 Task: Set a reminder to update your computer software on the 22nd at 6:00 PM.
Action: Mouse moved to (52, 239)
Screenshot: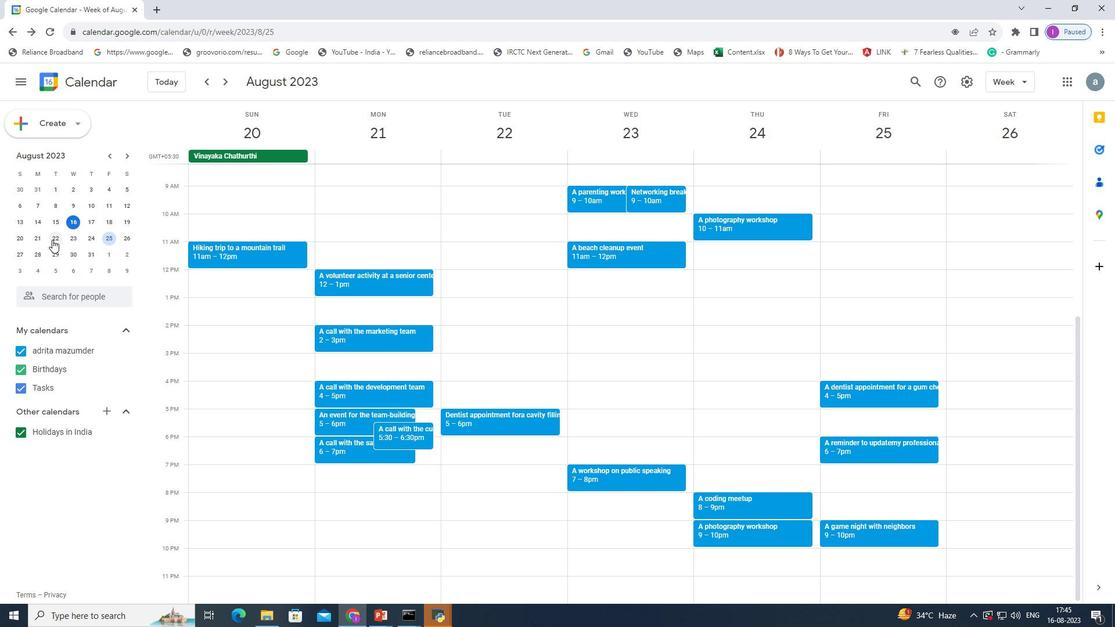 
Action: Mouse pressed left at (52, 239)
Screenshot: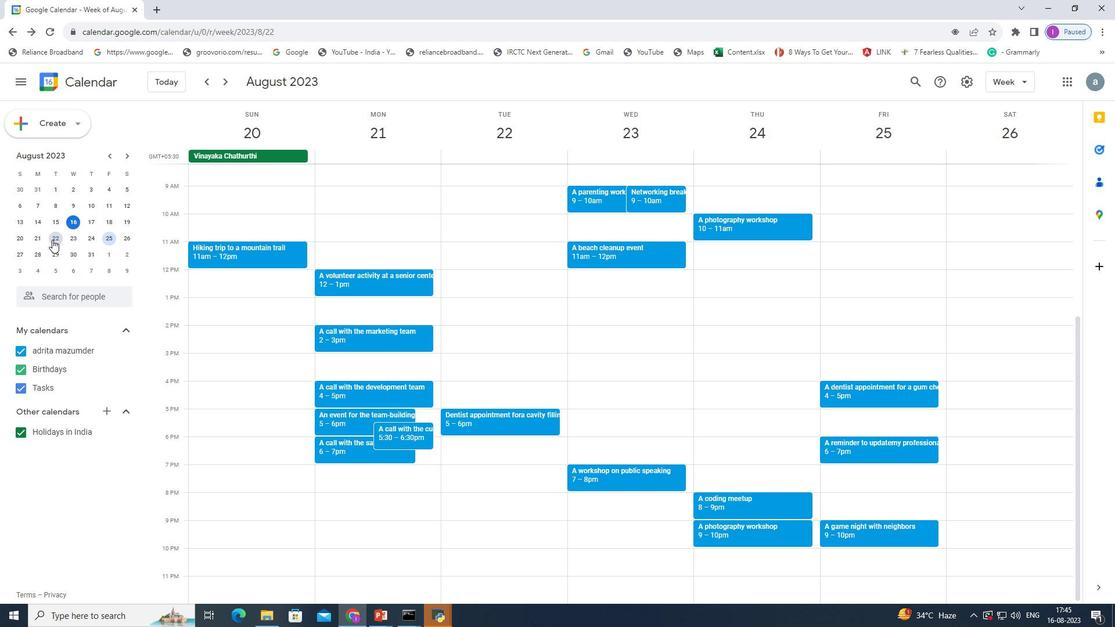 
Action: Mouse moved to (52, 239)
Screenshot: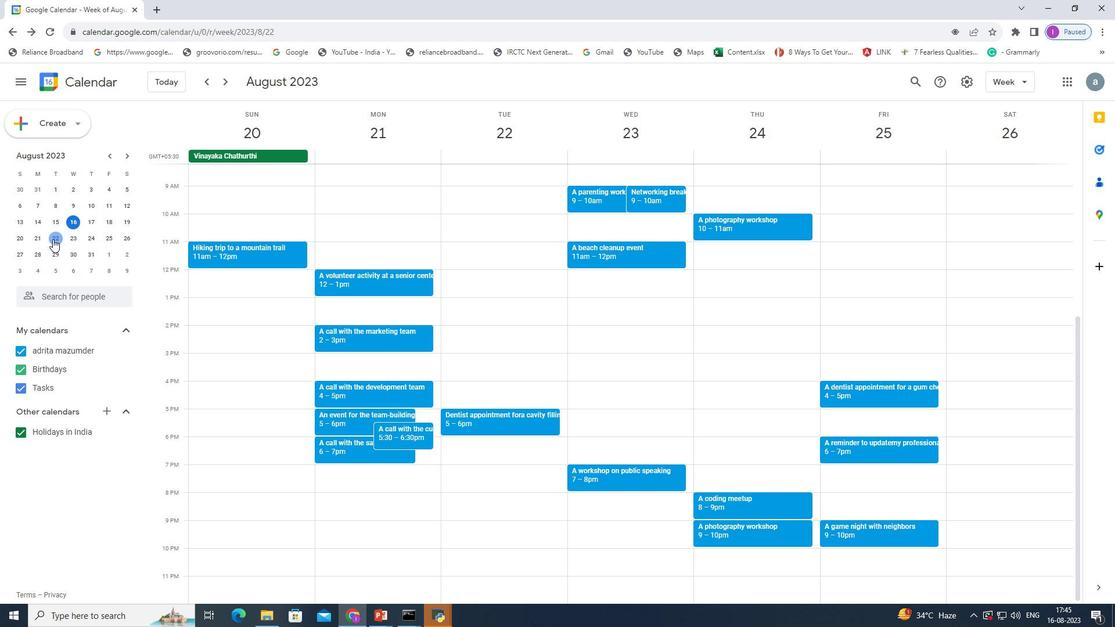 
Action: Mouse pressed left at (52, 239)
Screenshot: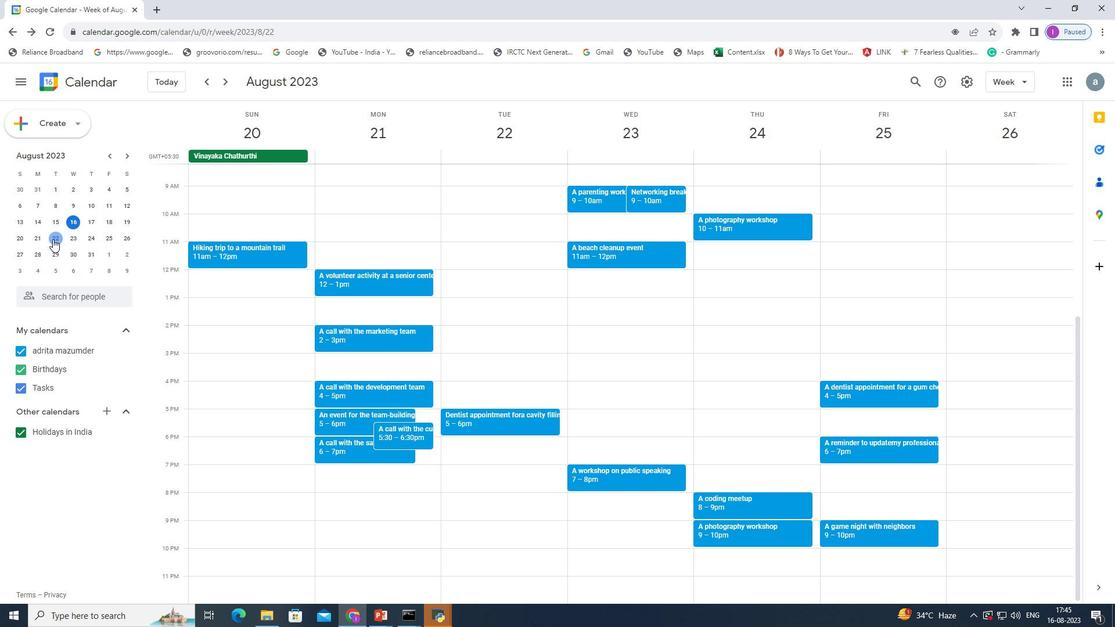 
Action: Mouse moved to (203, 437)
Screenshot: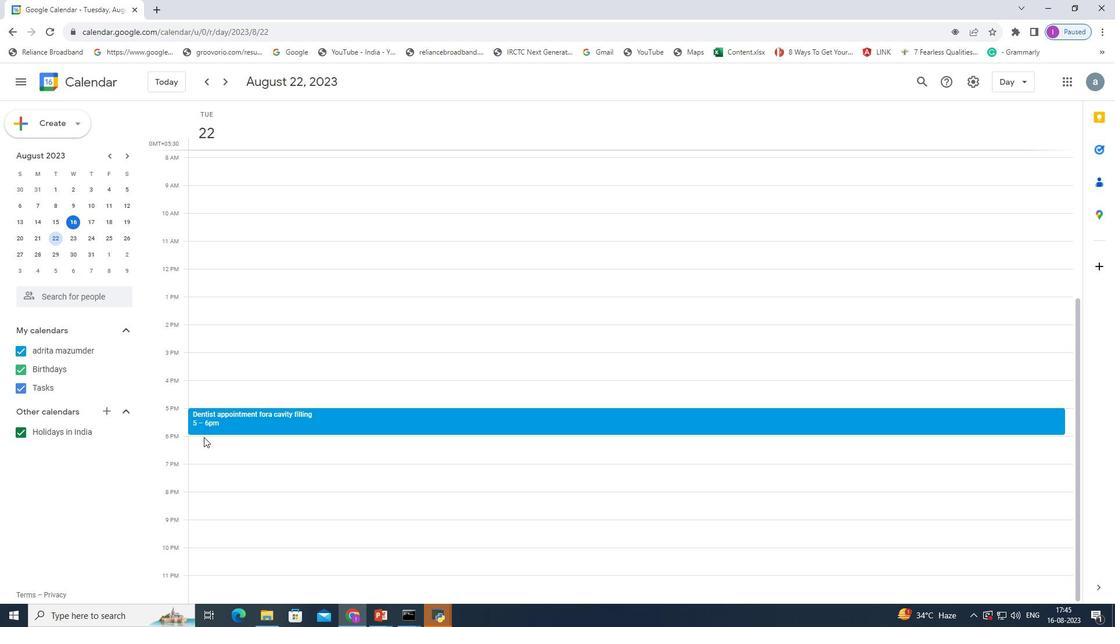
Action: Mouse pressed left at (203, 437)
Screenshot: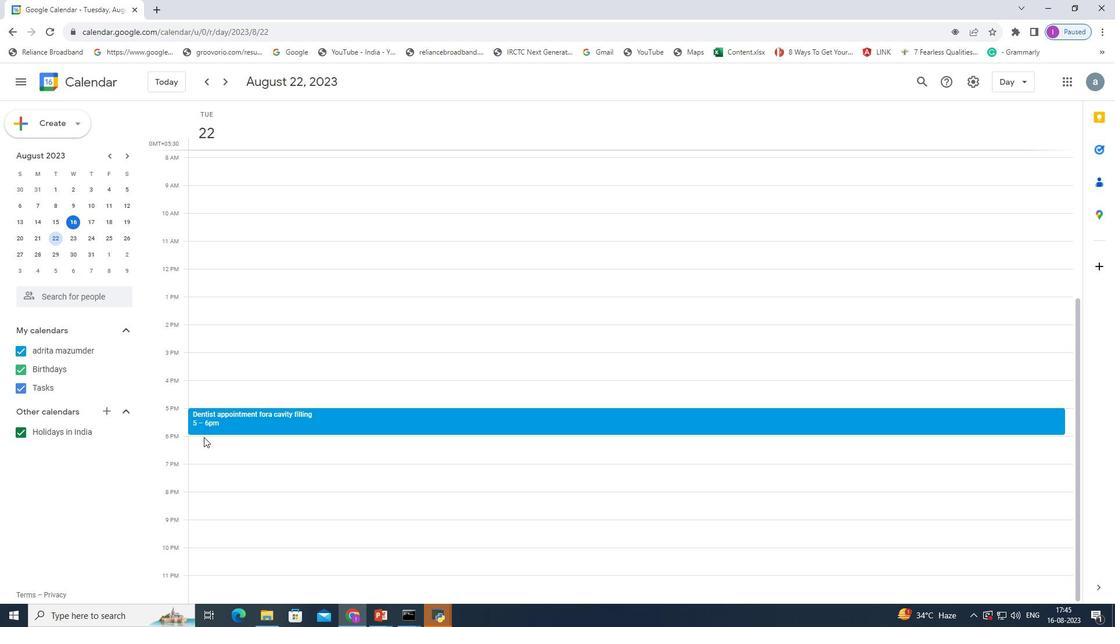 
Action: Mouse moved to (529, 221)
Screenshot: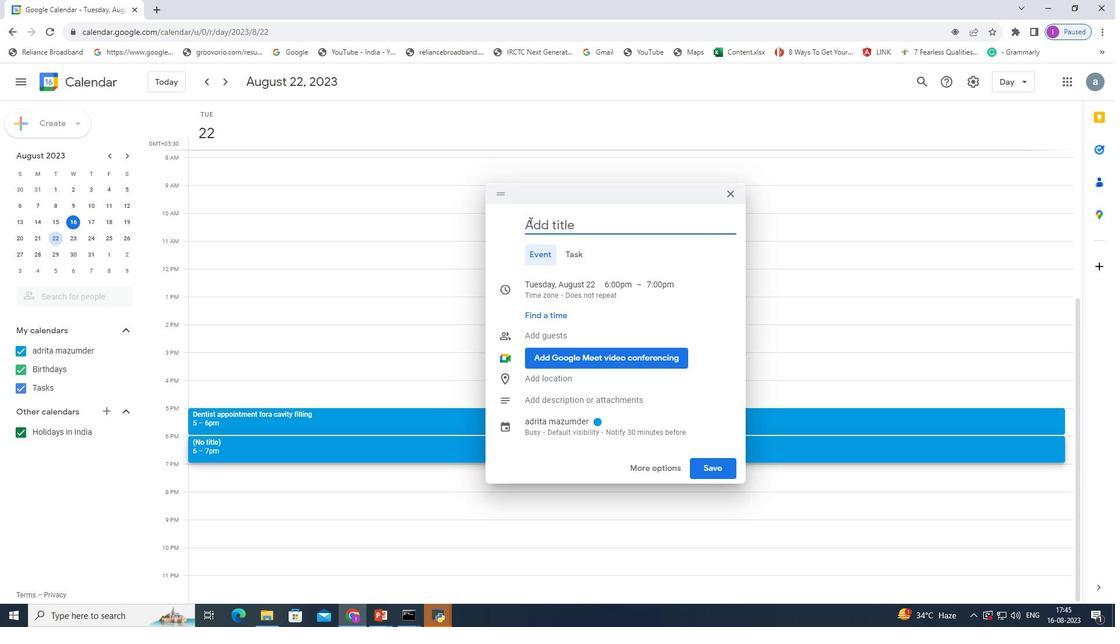 
Action: Mouse pressed left at (529, 221)
Screenshot: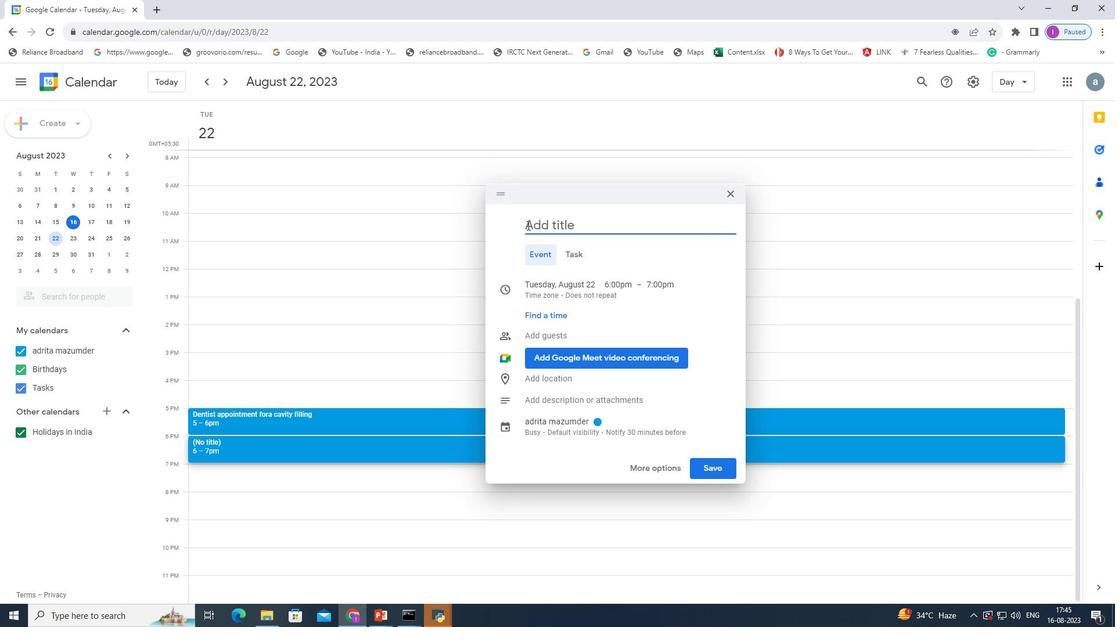
Action: Mouse moved to (527, 225)
Screenshot: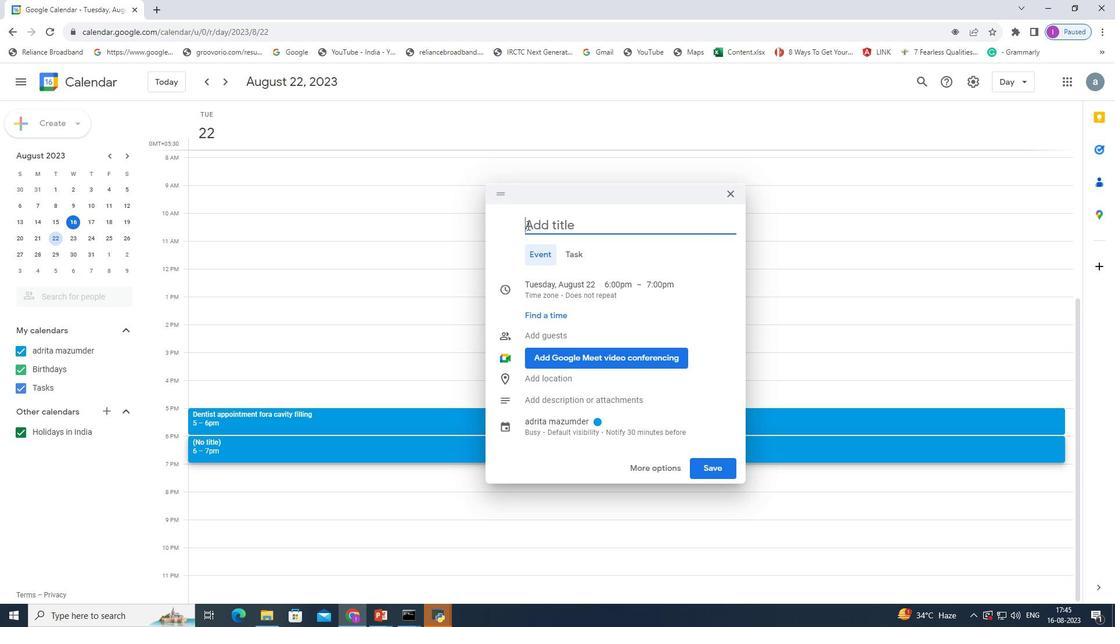 
Action: Key pressed <Key.shift>A<Key.space>reminder<Key.space>to<Key.space>update<Key.space>my<Key.space>computer<Key.space>software<Key.space>
Screenshot: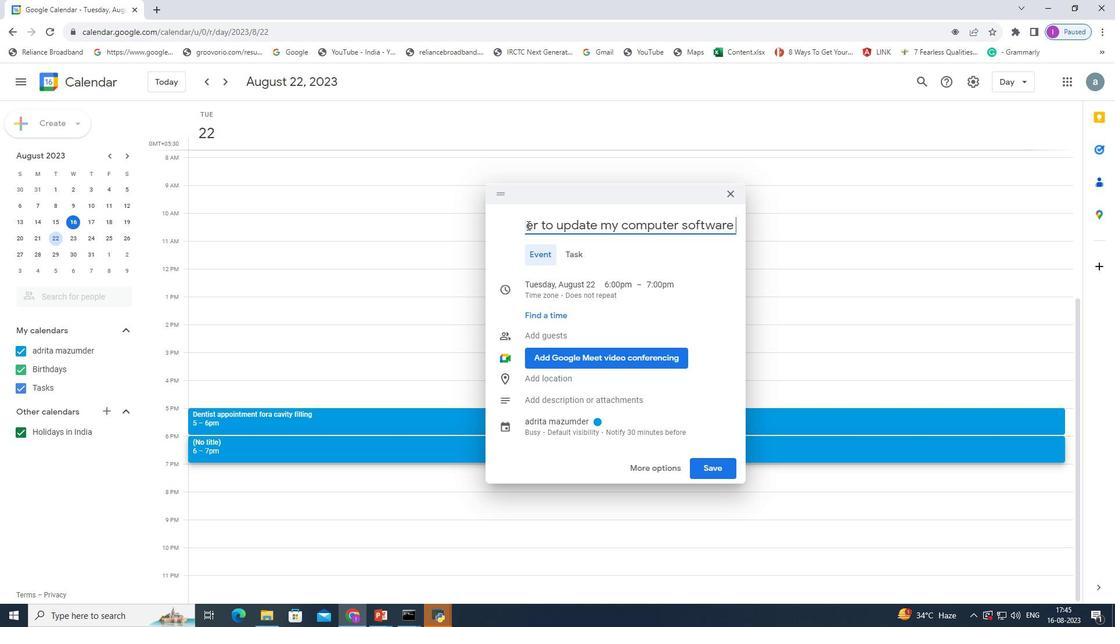 
Action: Mouse moved to (715, 467)
Screenshot: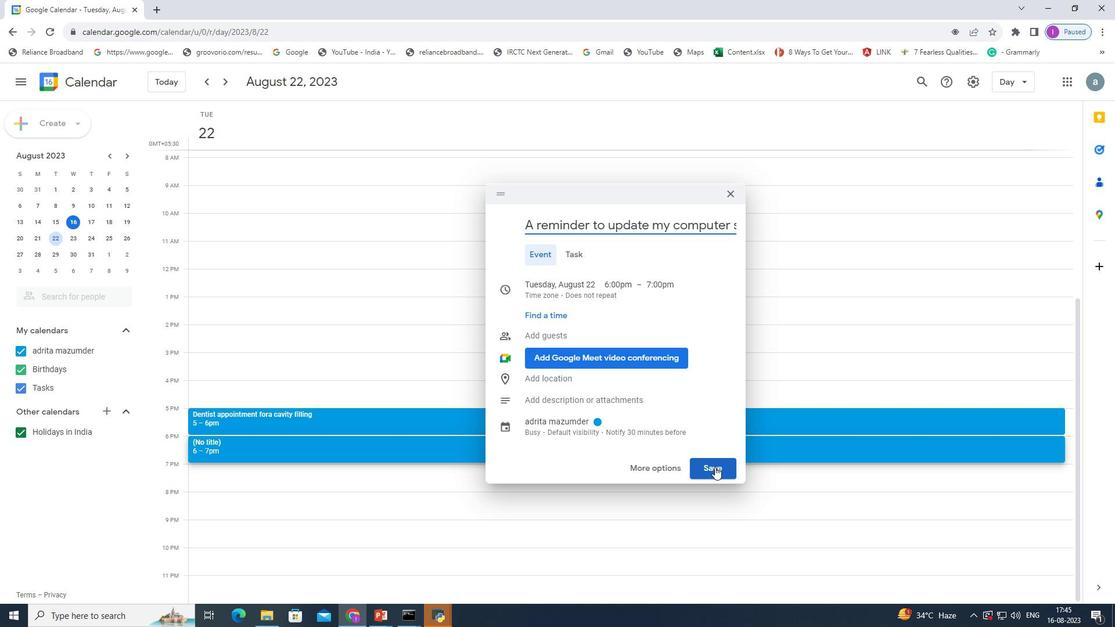 
Action: Mouse pressed left at (715, 467)
Screenshot: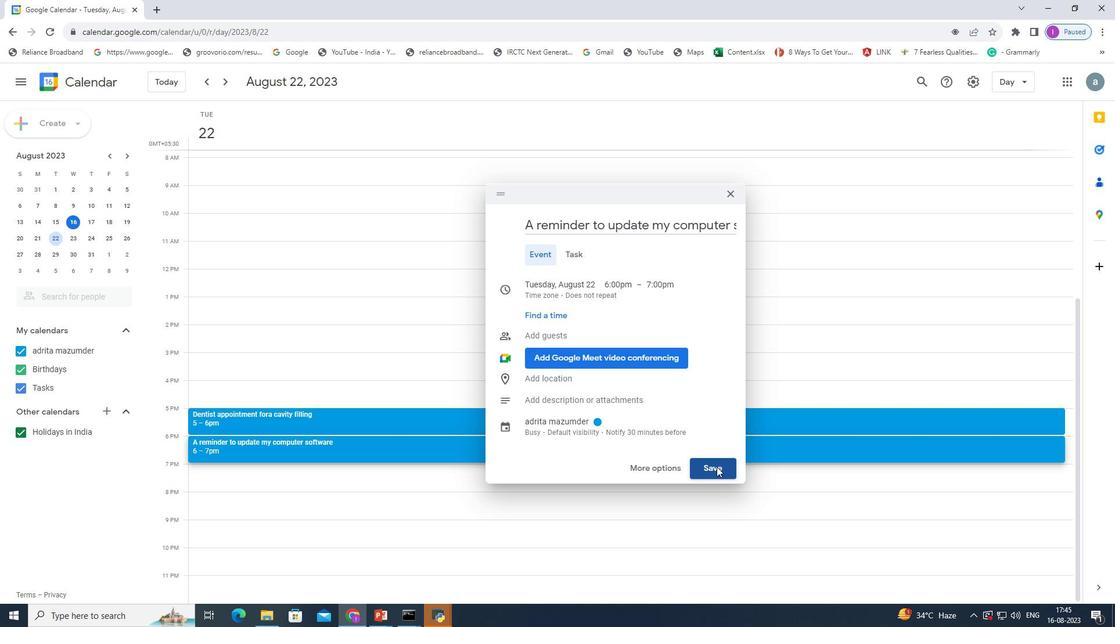 
Action: Mouse moved to (714, 462)
Screenshot: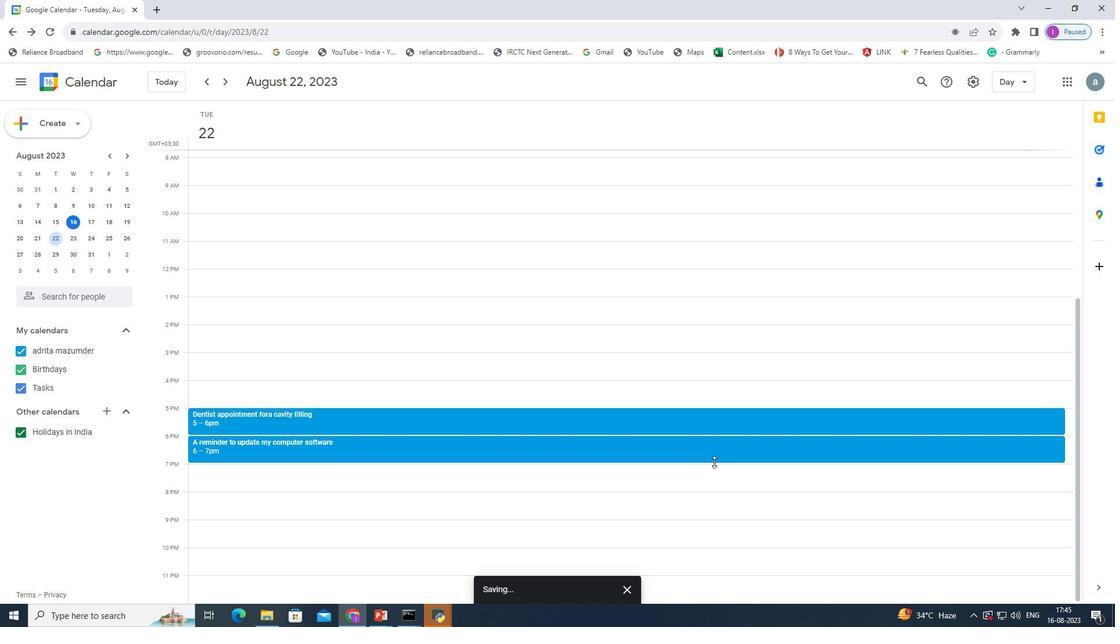 
